Task: Select "Was a client of yours" as a relationship.
Action: Mouse moved to (410, 393)
Screenshot: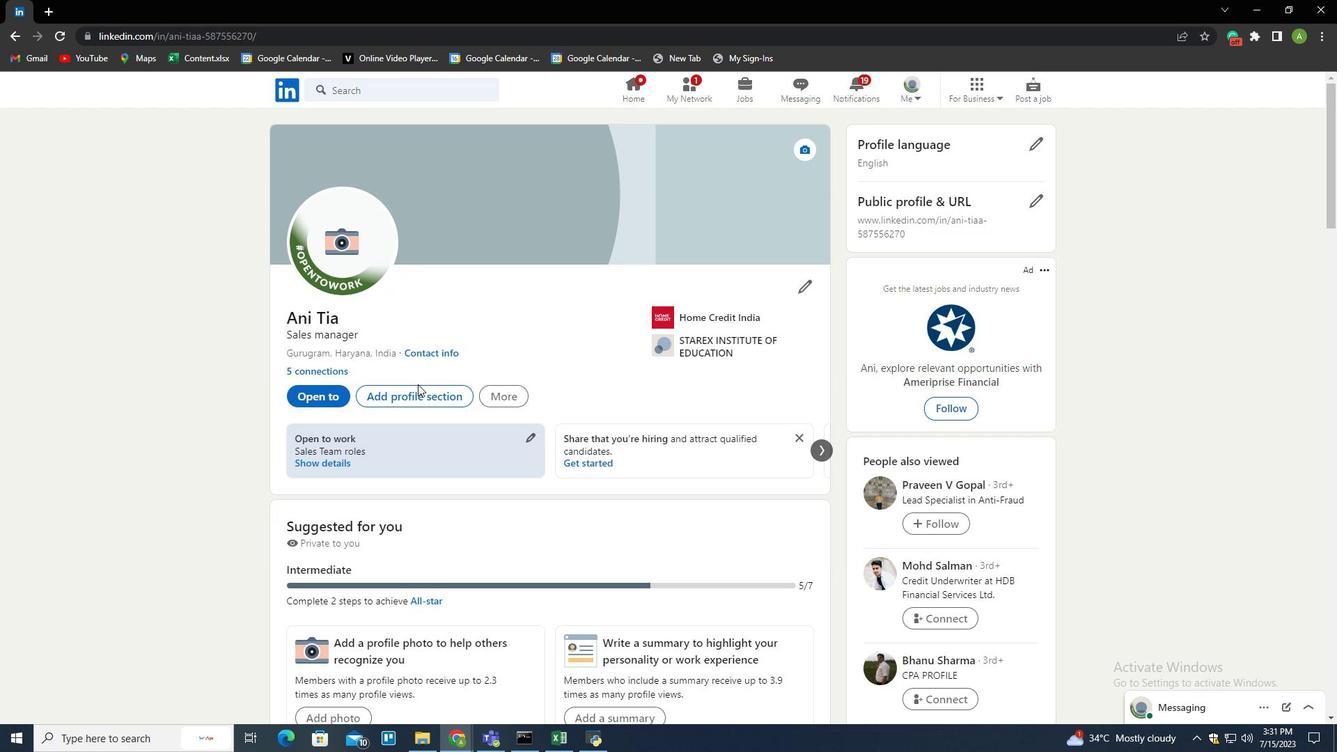 
Action: Mouse pressed left at (410, 393)
Screenshot: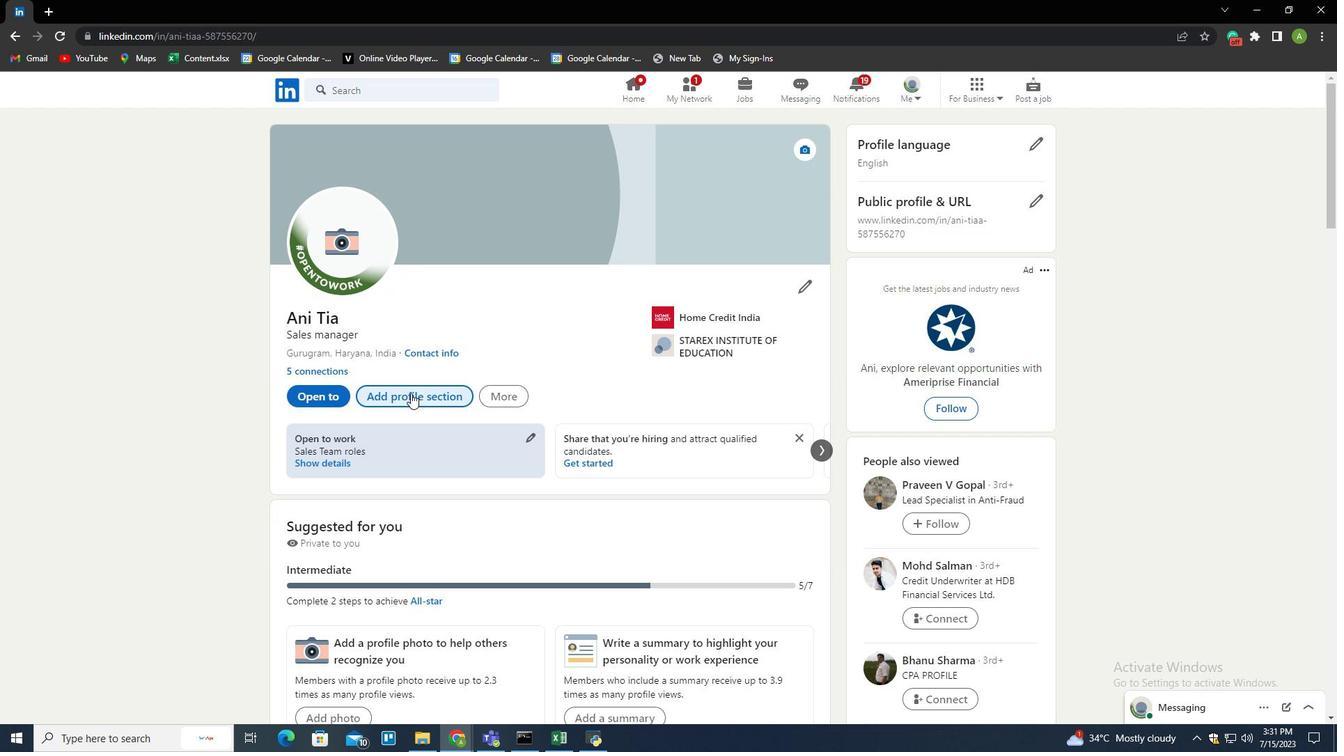 
Action: Mouse moved to (782, 183)
Screenshot: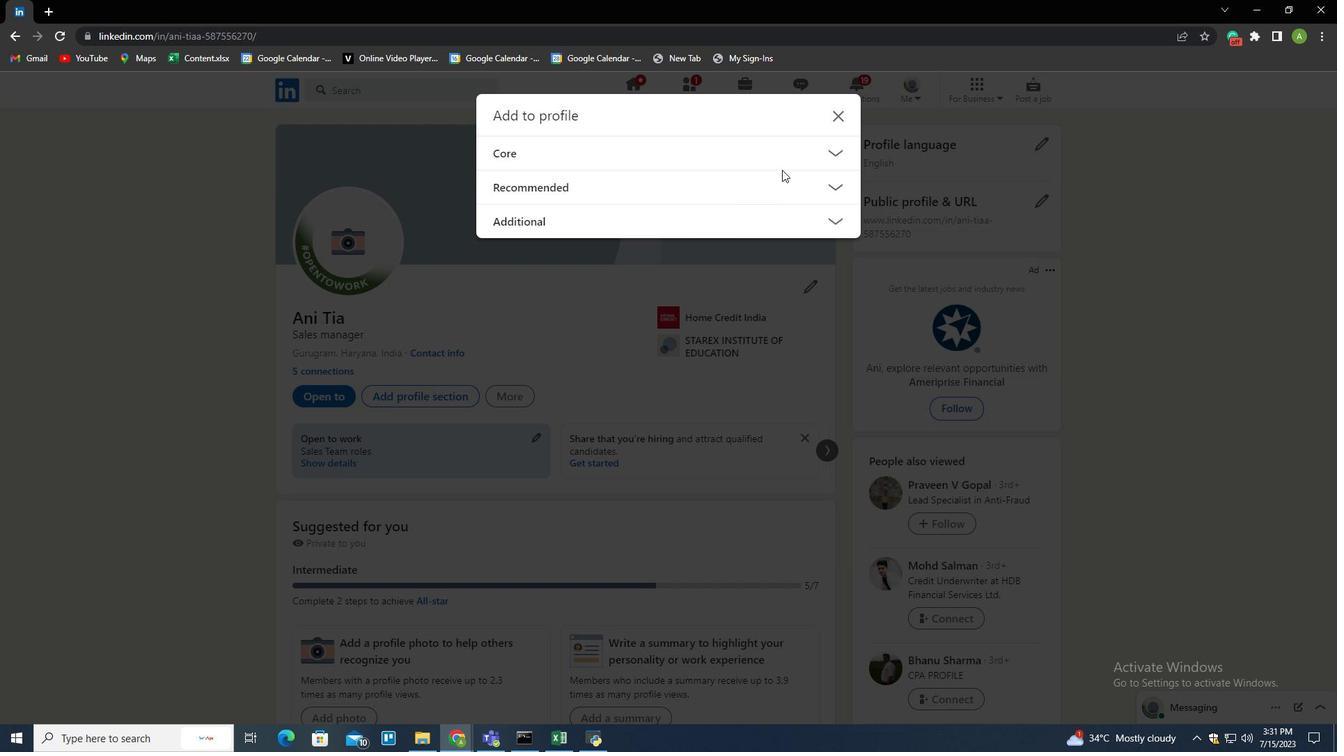 
Action: Mouse pressed left at (782, 183)
Screenshot: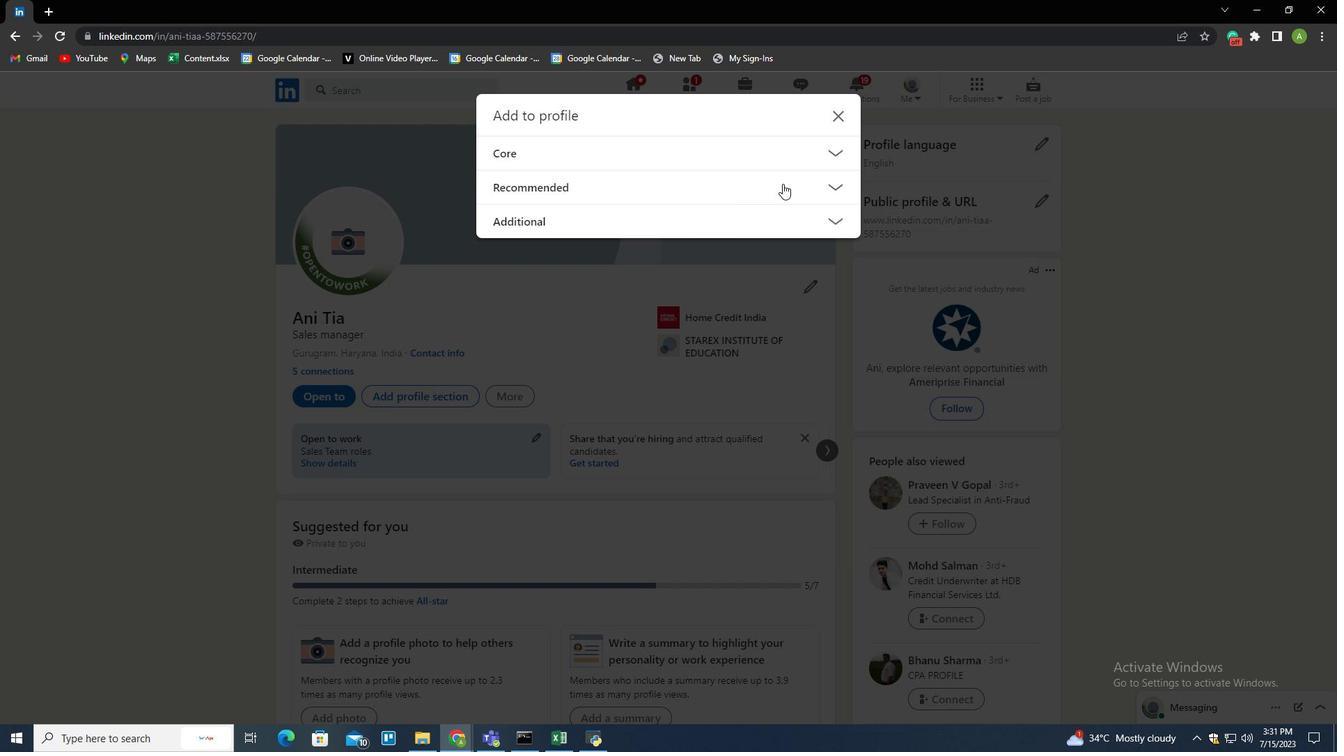 
Action: Mouse moved to (530, 381)
Screenshot: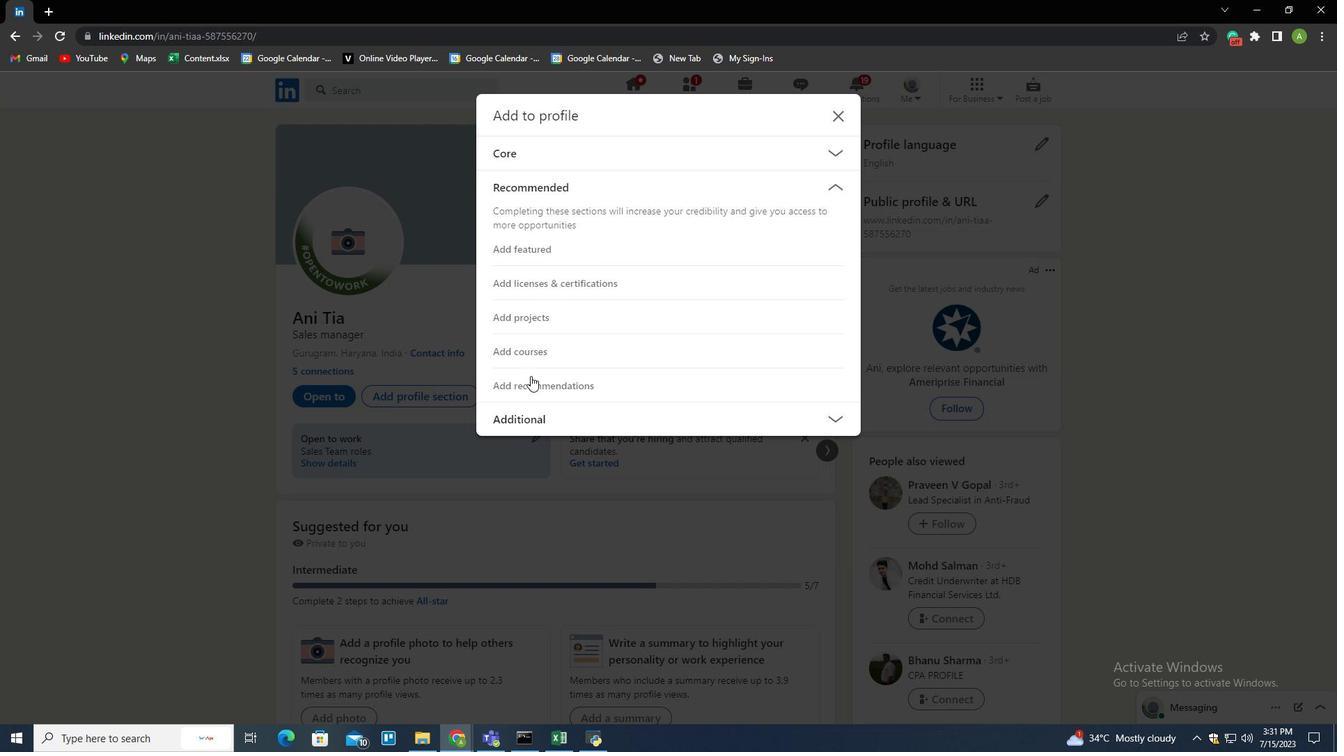 
Action: Mouse pressed left at (530, 381)
Screenshot: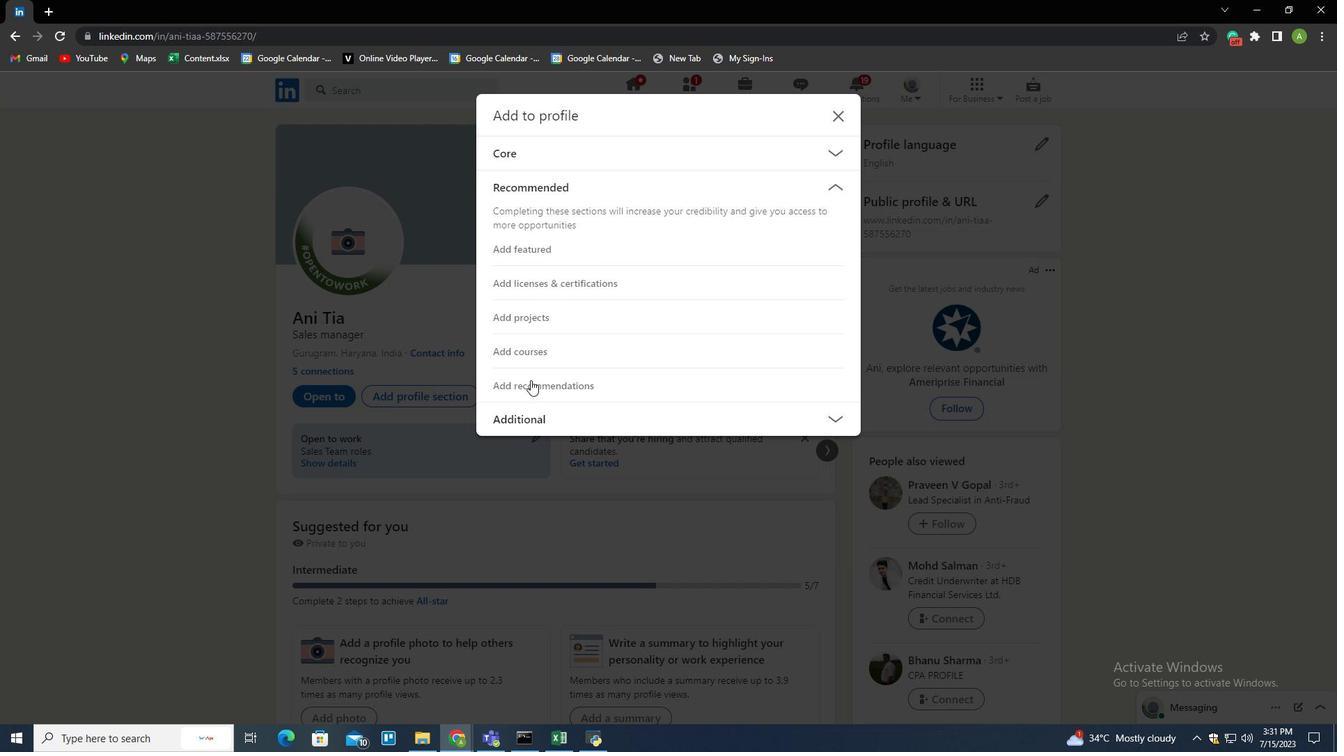 
Action: Mouse moved to (519, 247)
Screenshot: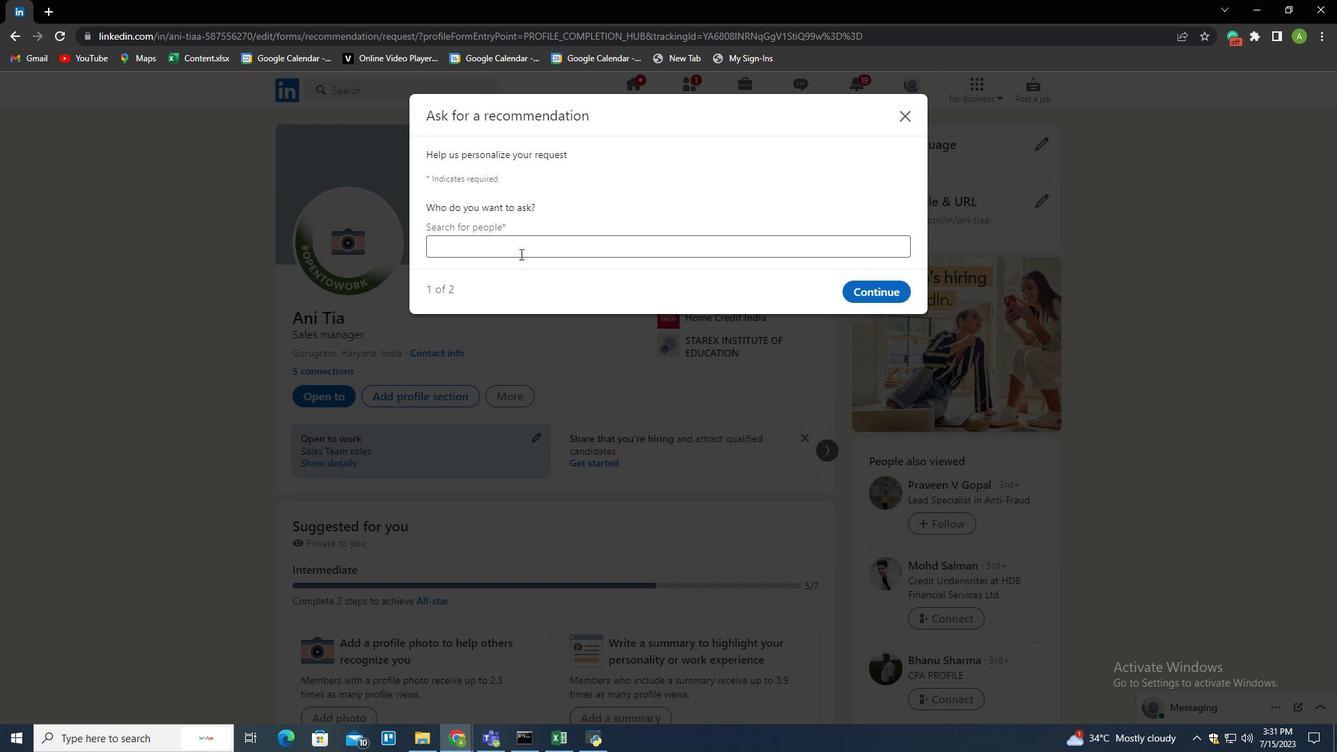 
Action: Mouse pressed left at (519, 247)
Screenshot: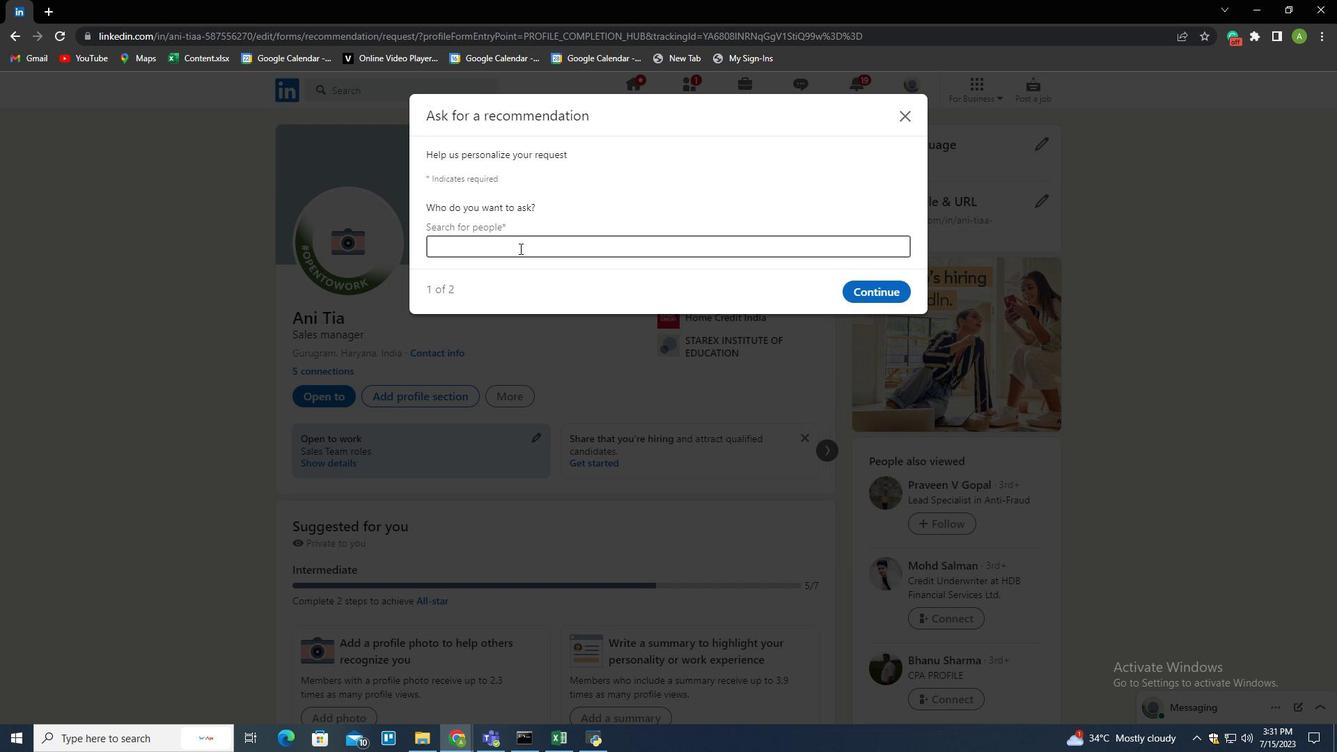 
Action: Key pressed p
Screenshot: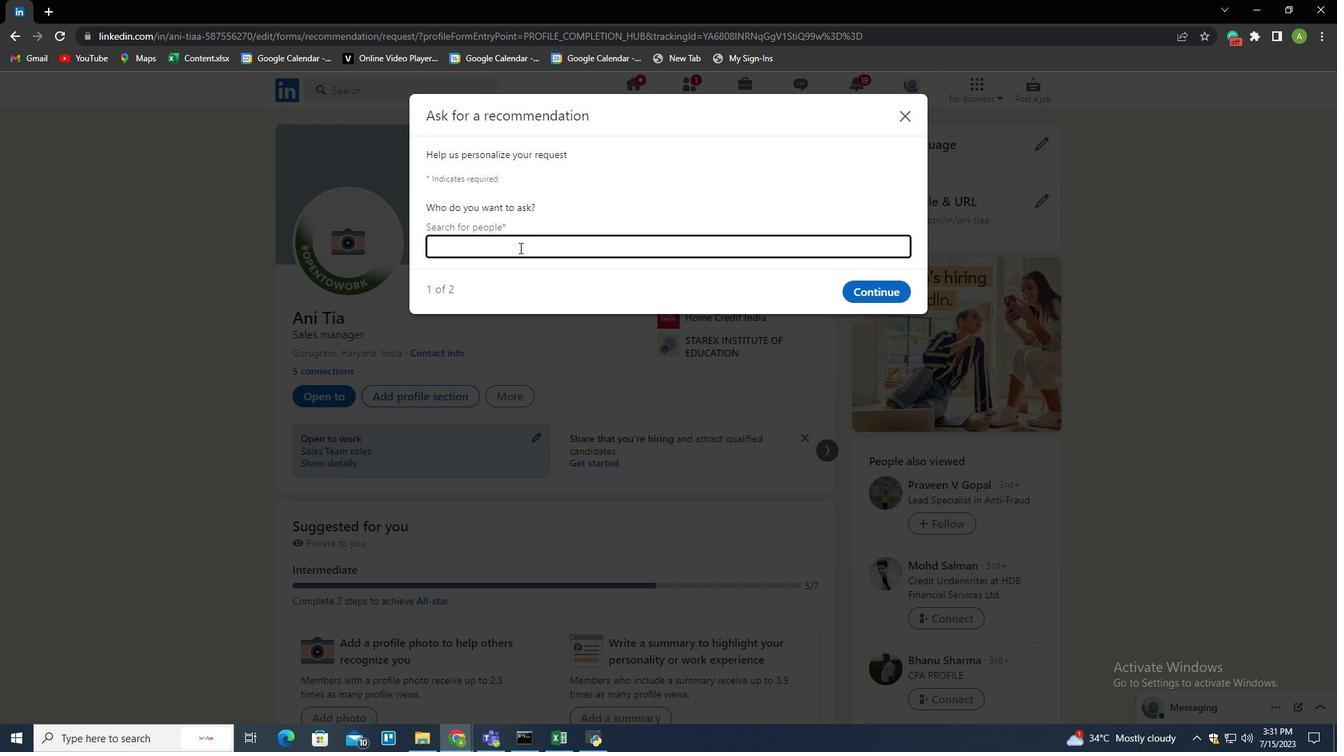 
Action: Mouse moved to (503, 275)
Screenshot: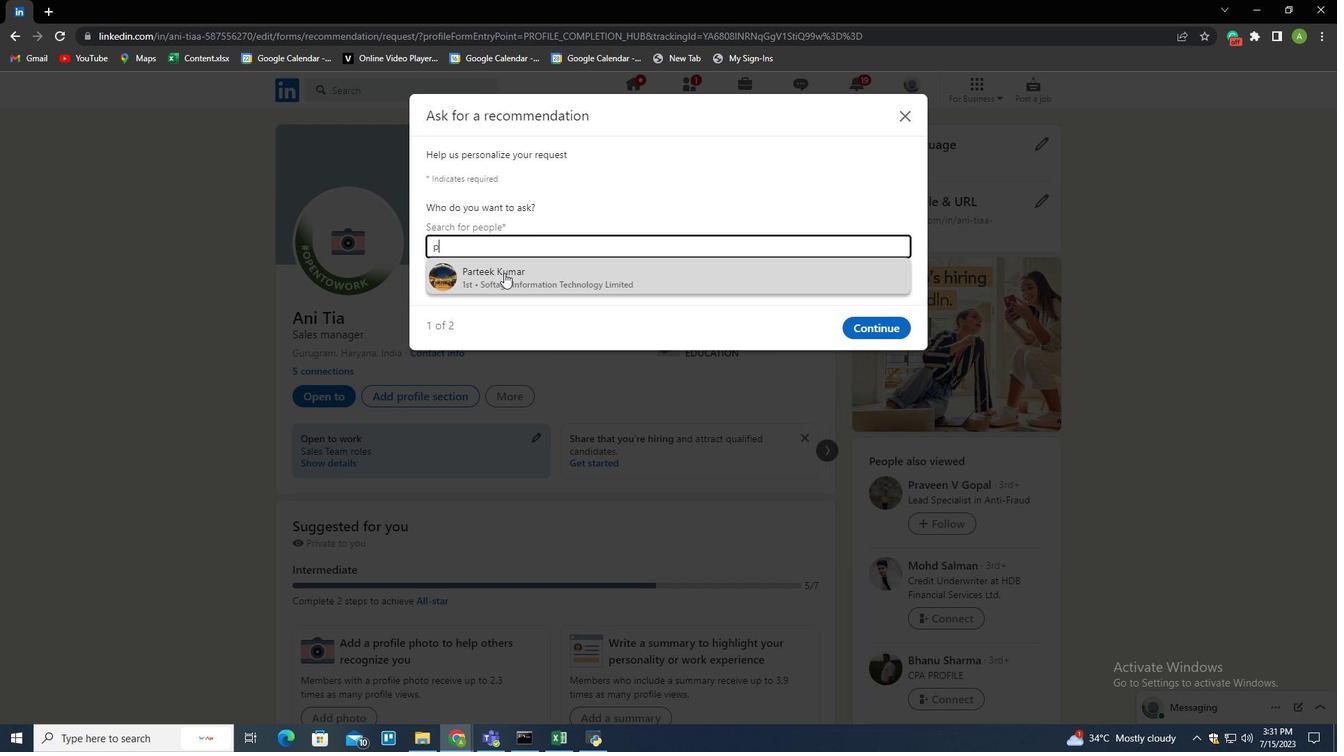 
Action: Mouse pressed left at (503, 275)
Screenshot: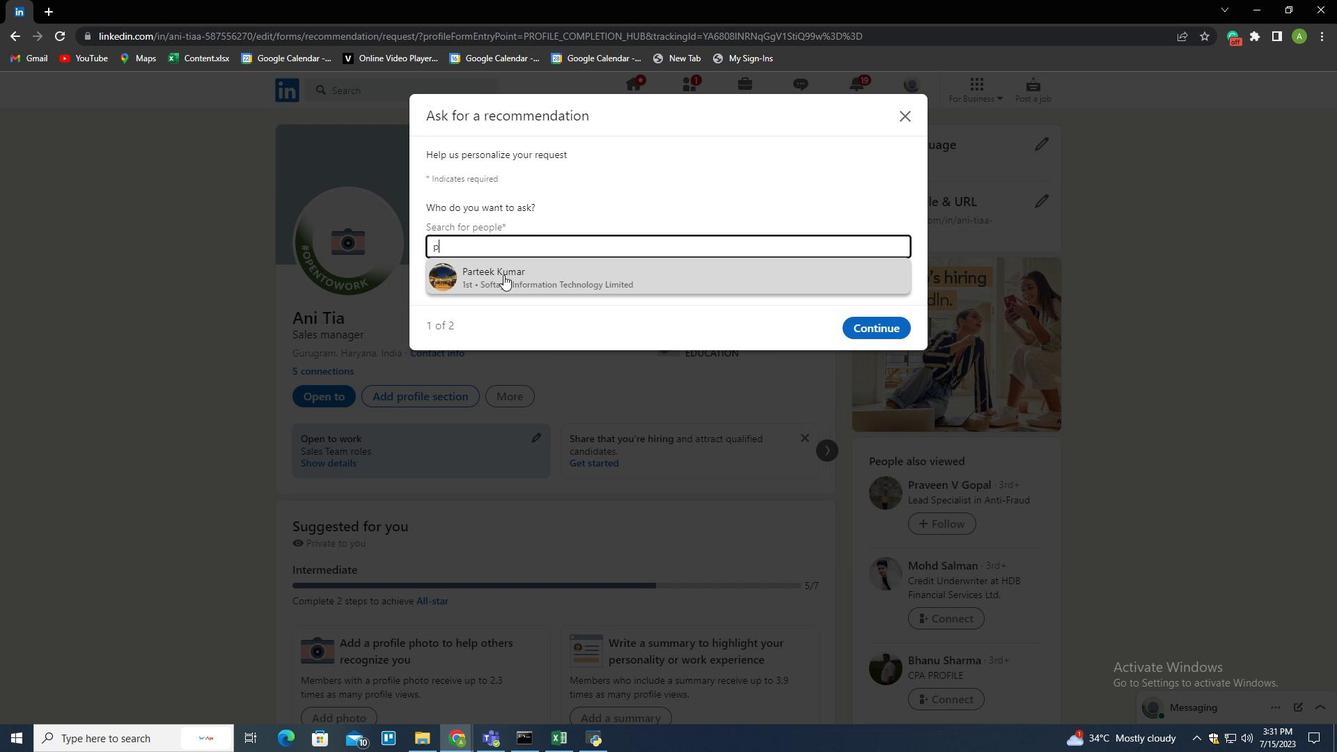 
Action: Mouse moved to (880, 293)
Screenshot: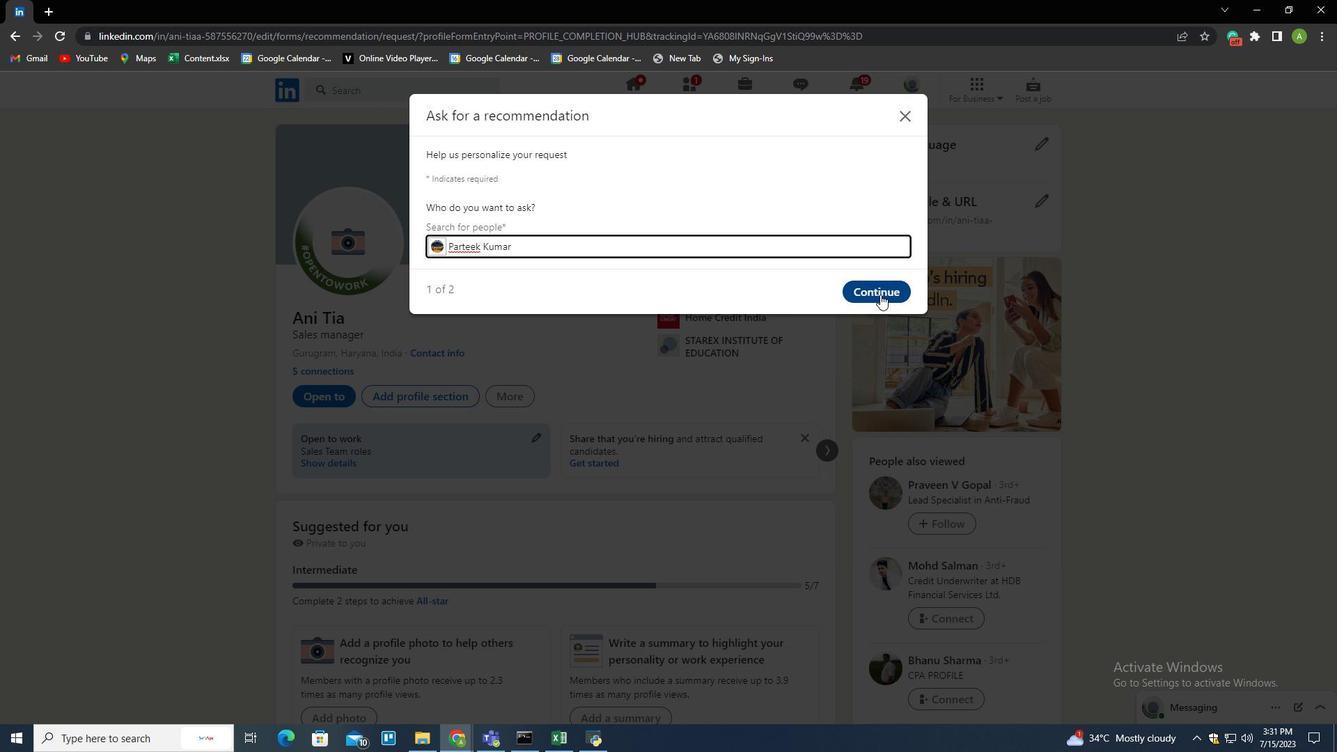 
Action: Mouse pressed left at (880, 293)
Screenshot: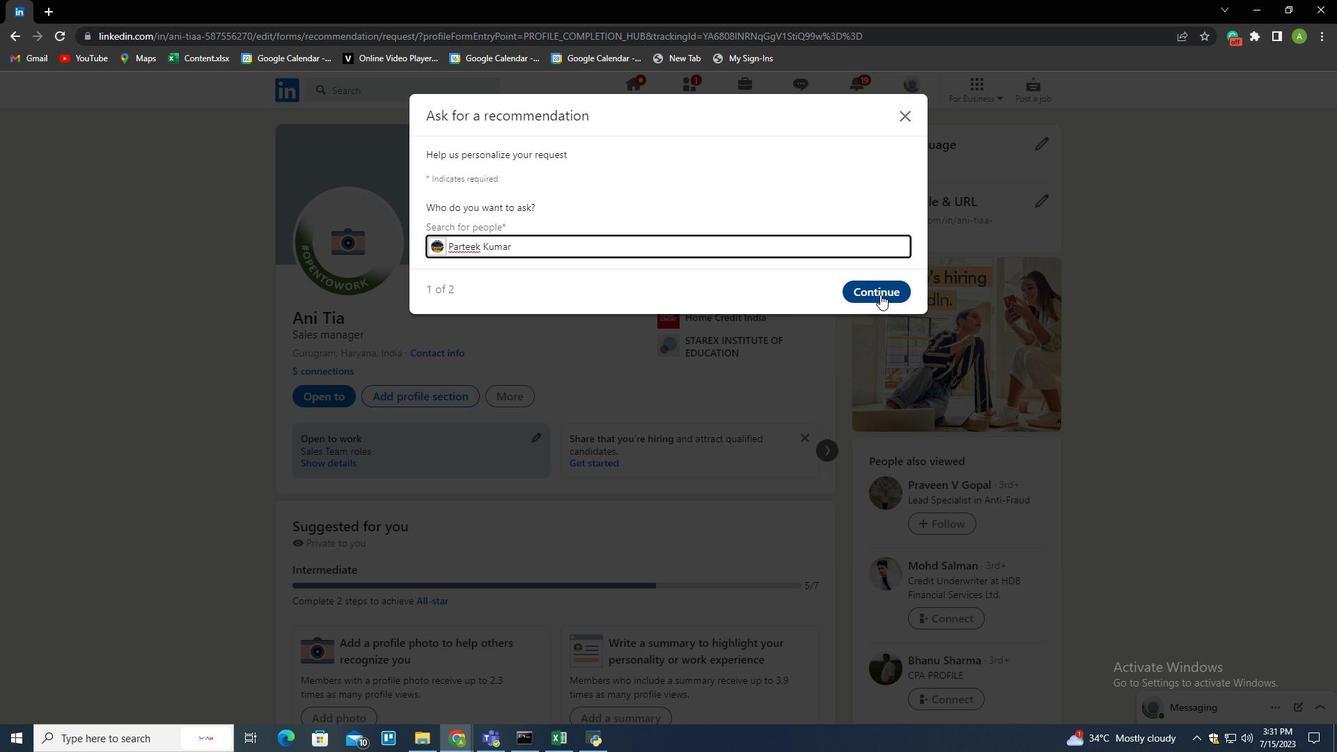 
Action: Mouse moved to (472, 296)
Screenshot: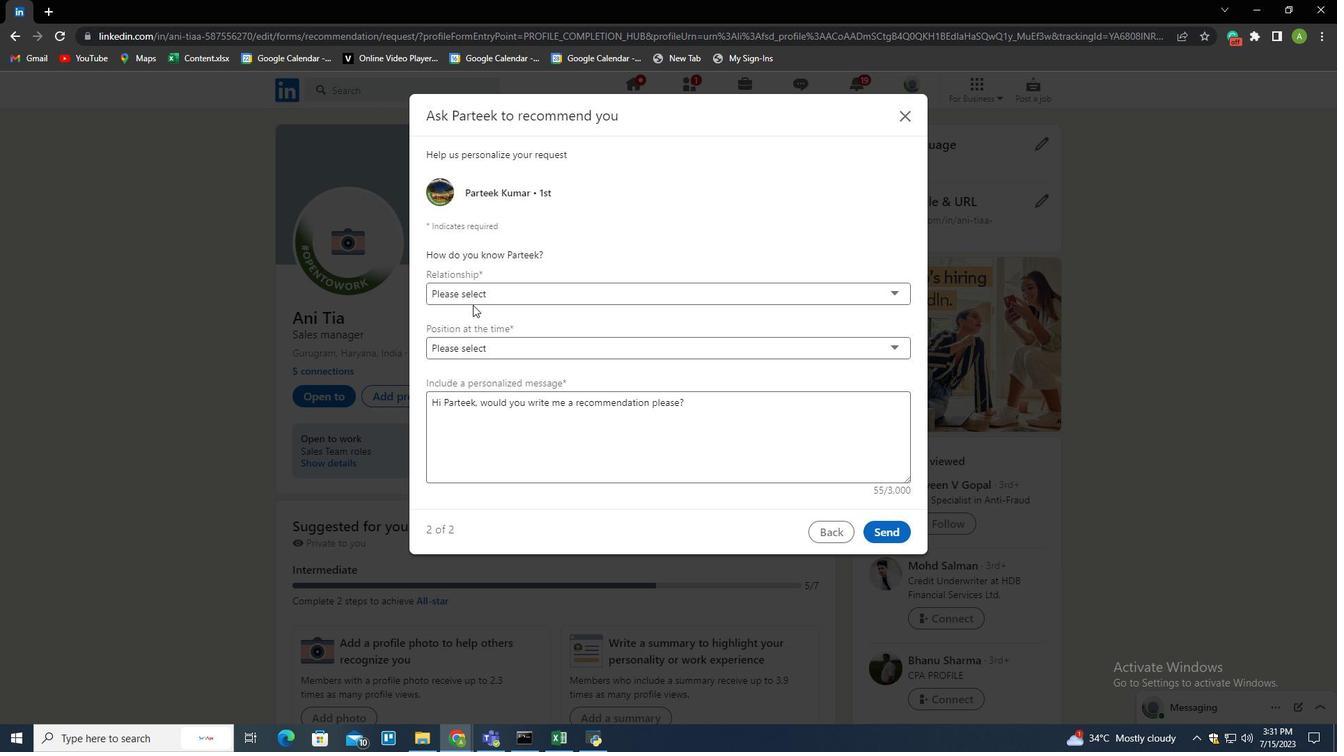 
Action: Mouse pressed left at (472, 296)
Screenshot: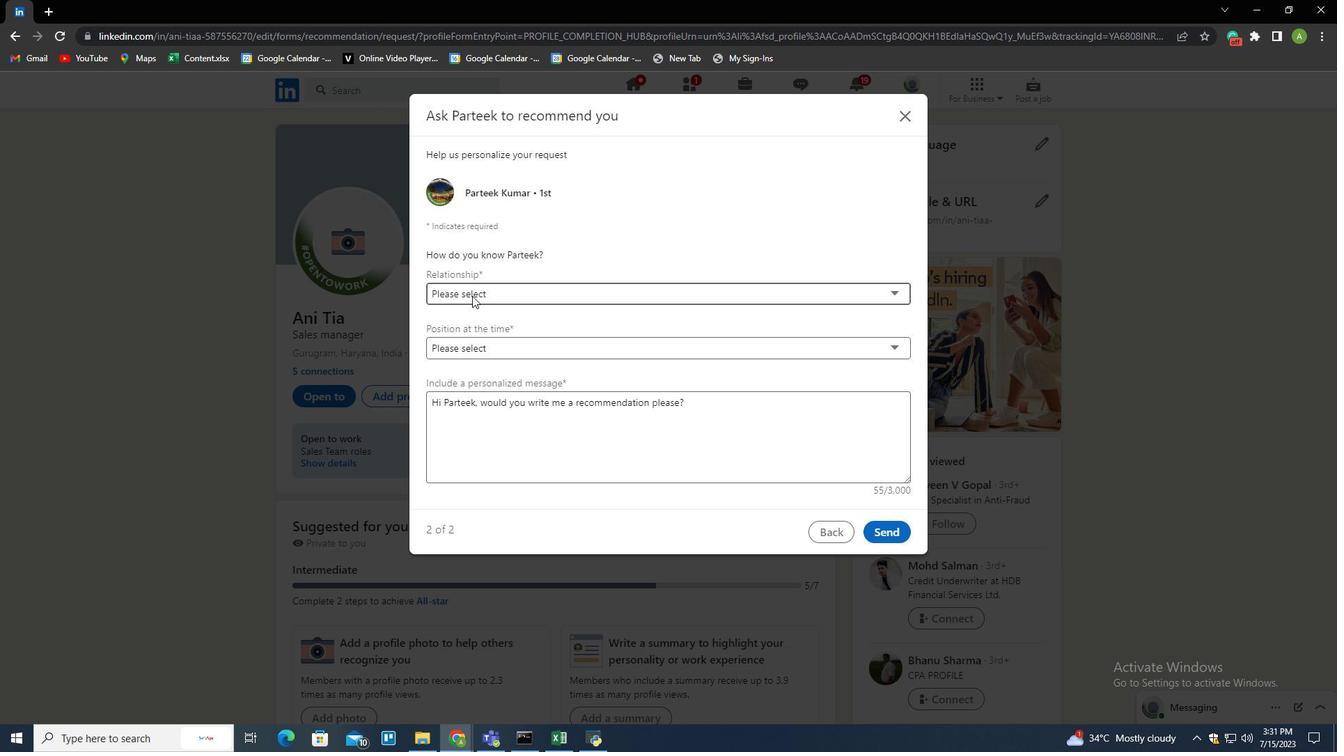 
Action: Mouse moved to (507, 438)
Screenshot: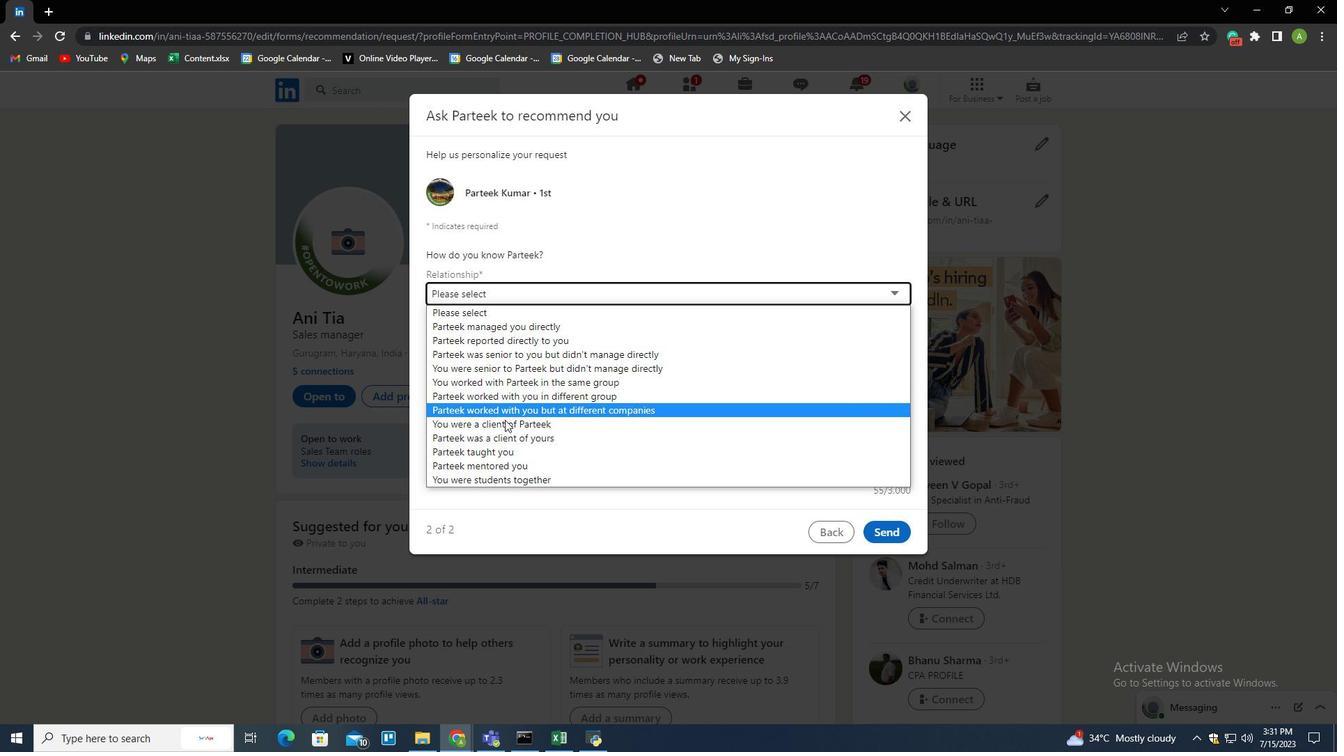 
Action: Mouse pressed left at (507, 438)
Screenshot: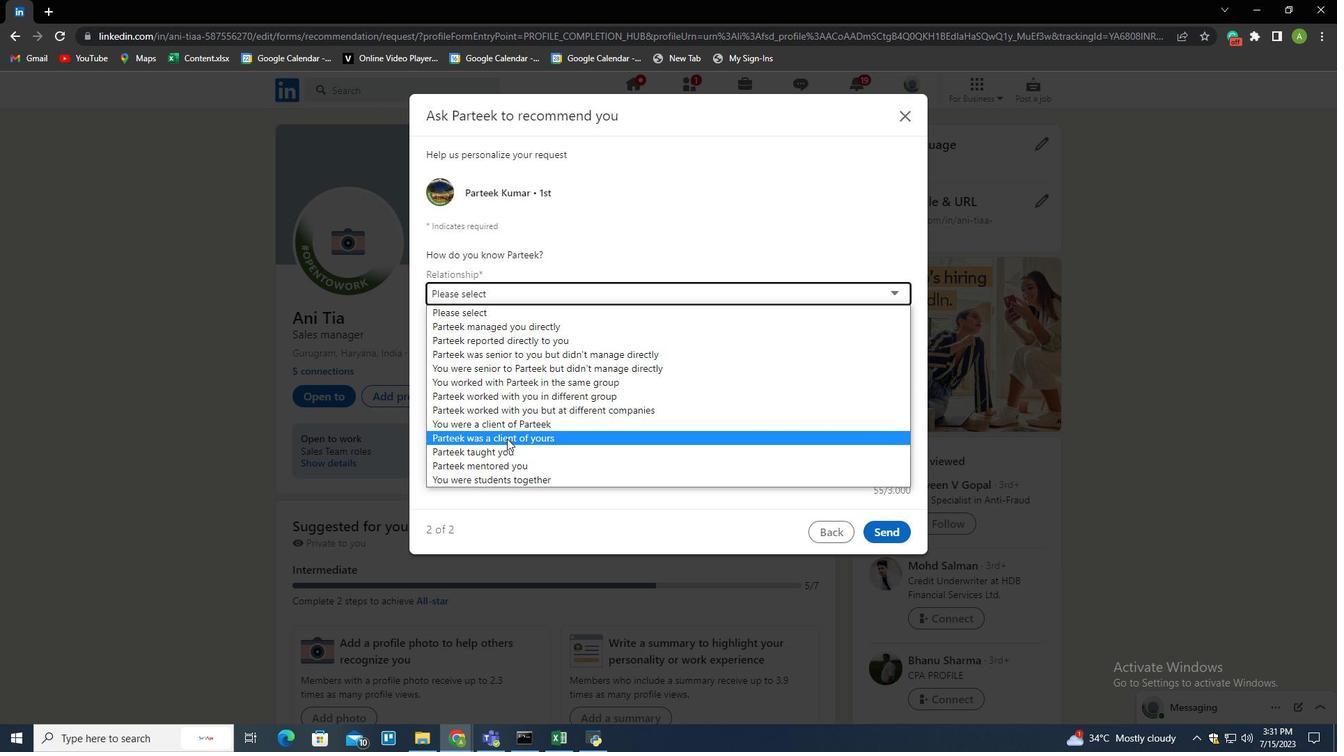 
Action: Mouse moved to (514, 443)
Screenshot: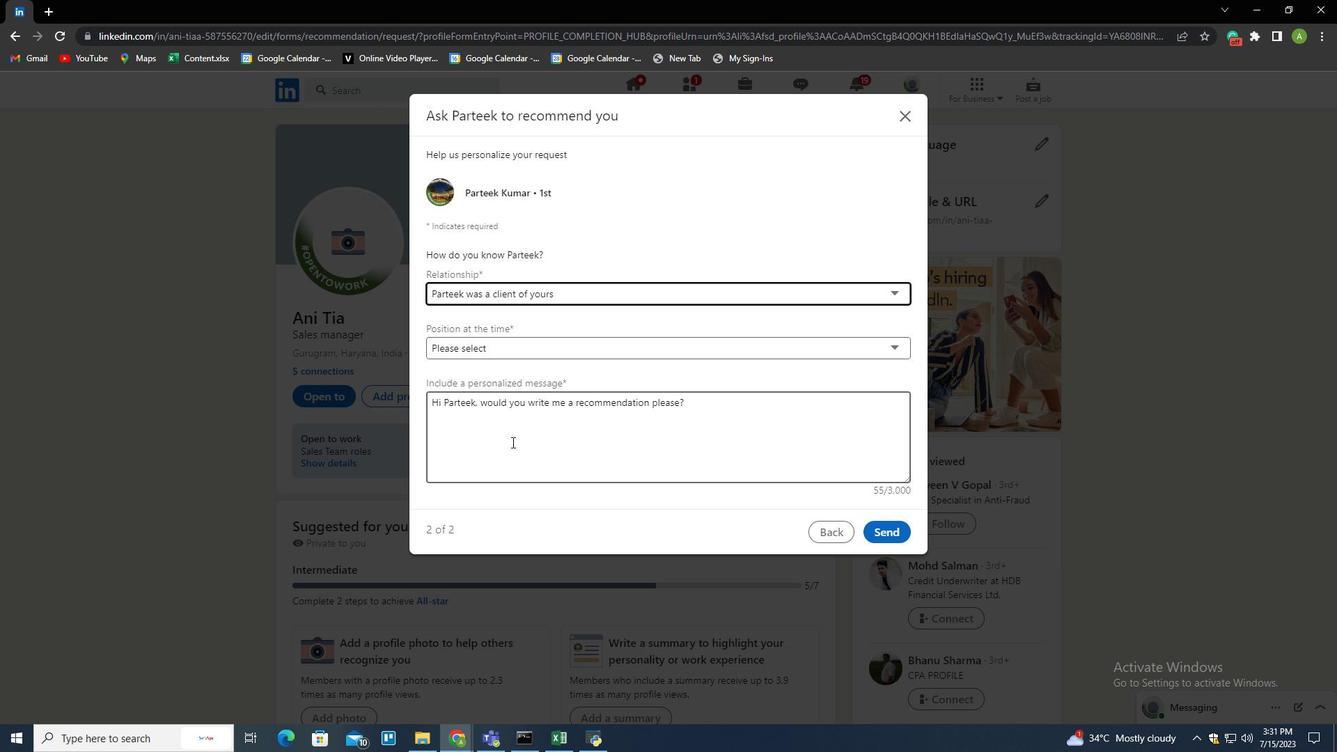 
